 Task: Filter the notifications by "is:commit".
Action: Mouse moved to (1014, 121)
Screenshot: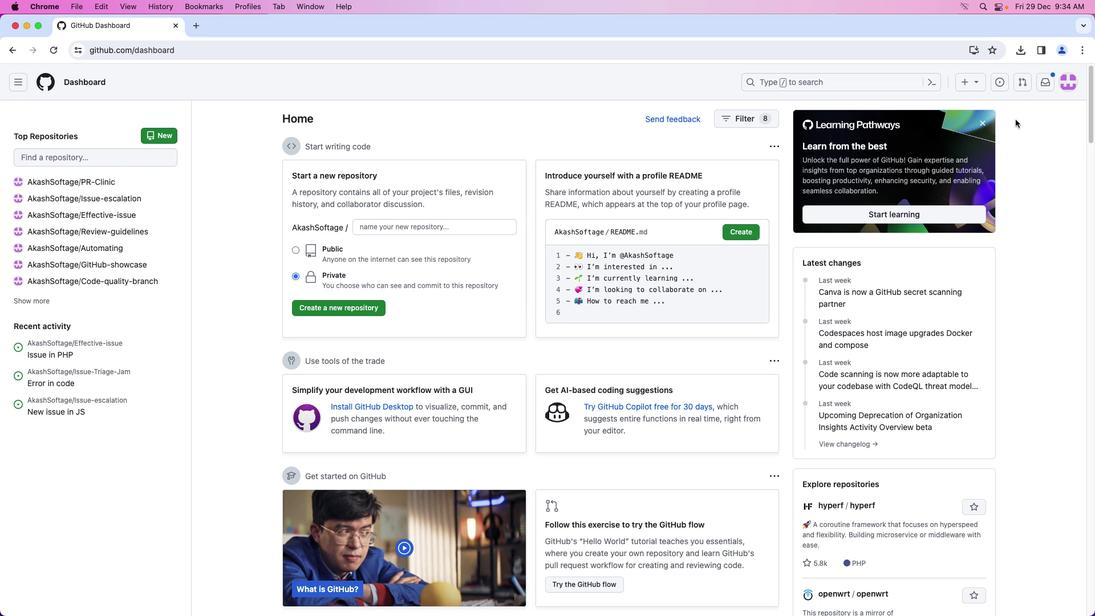 
Action: Mouse pressed left at (1014, 121)
Screenshot: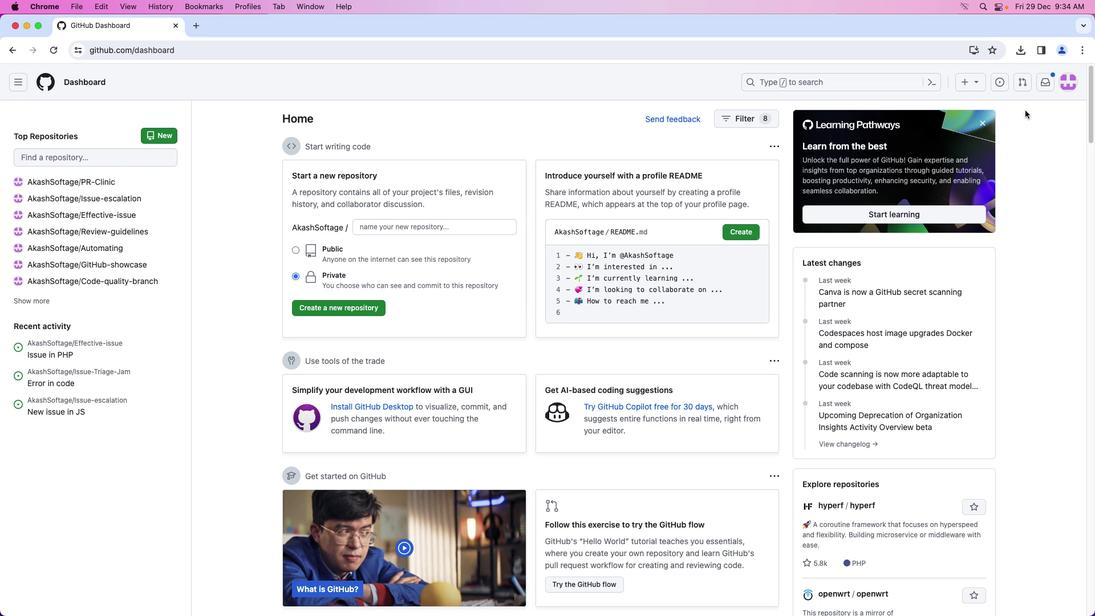 
Action: Mouse moved to (1044, 84)
Screenshot: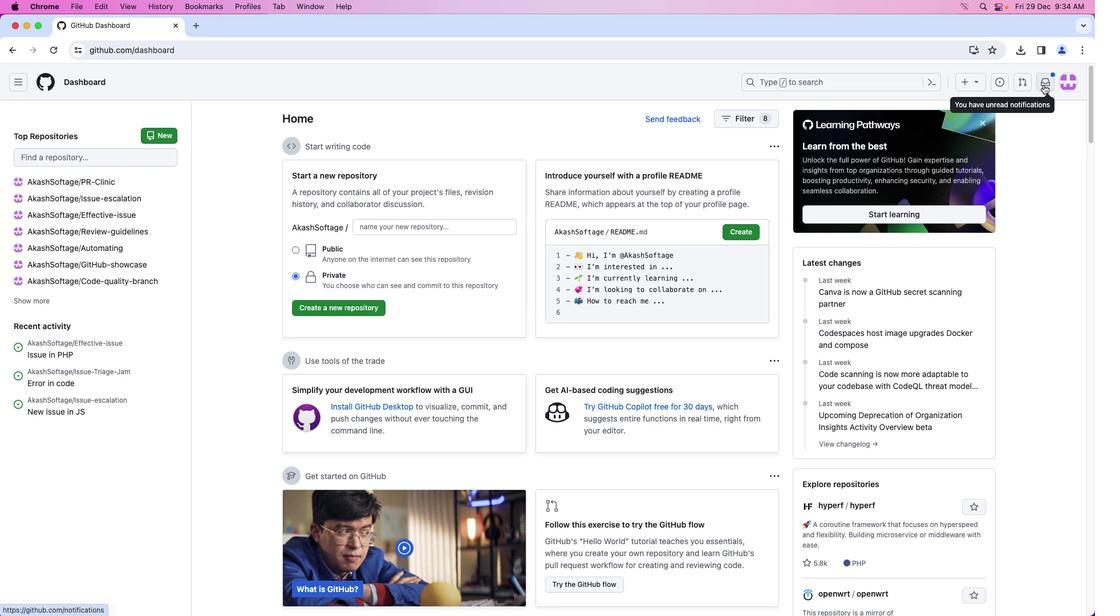 
Action: Mouse pressed left at (1044, 84)
Screenshot: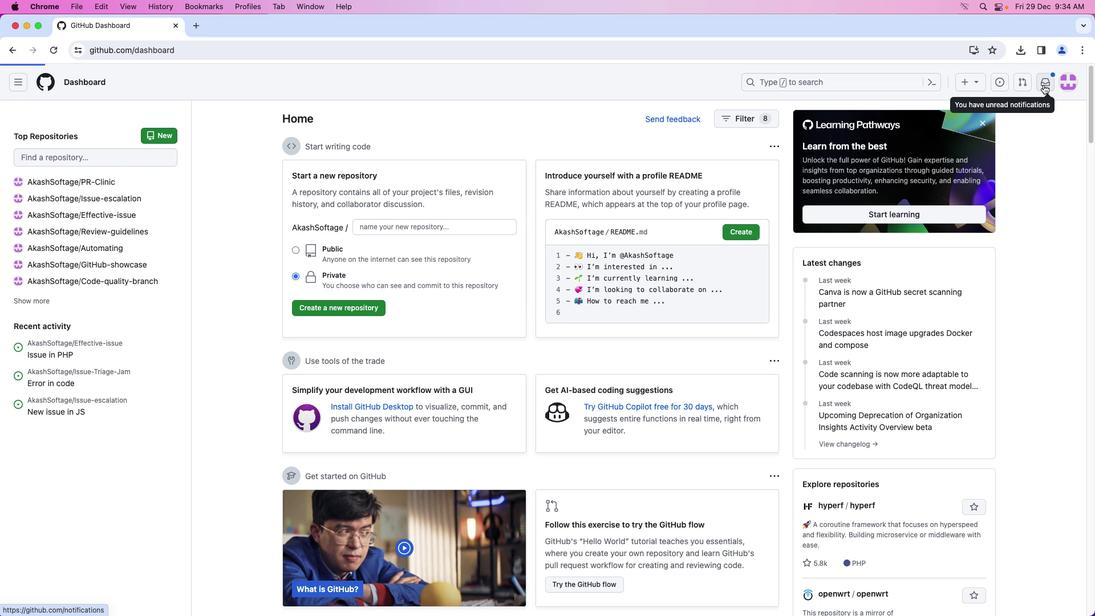 
Action: Mouse moved to (371, 122)
Screenshot: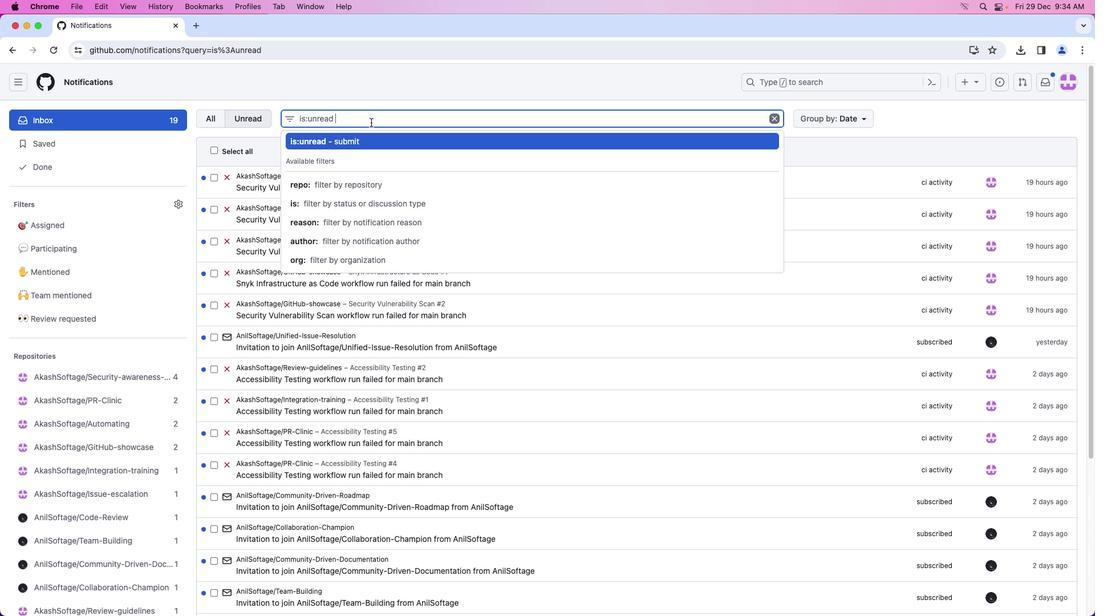 
Action: Mouse pressed left at (371, 122)
Screenshot: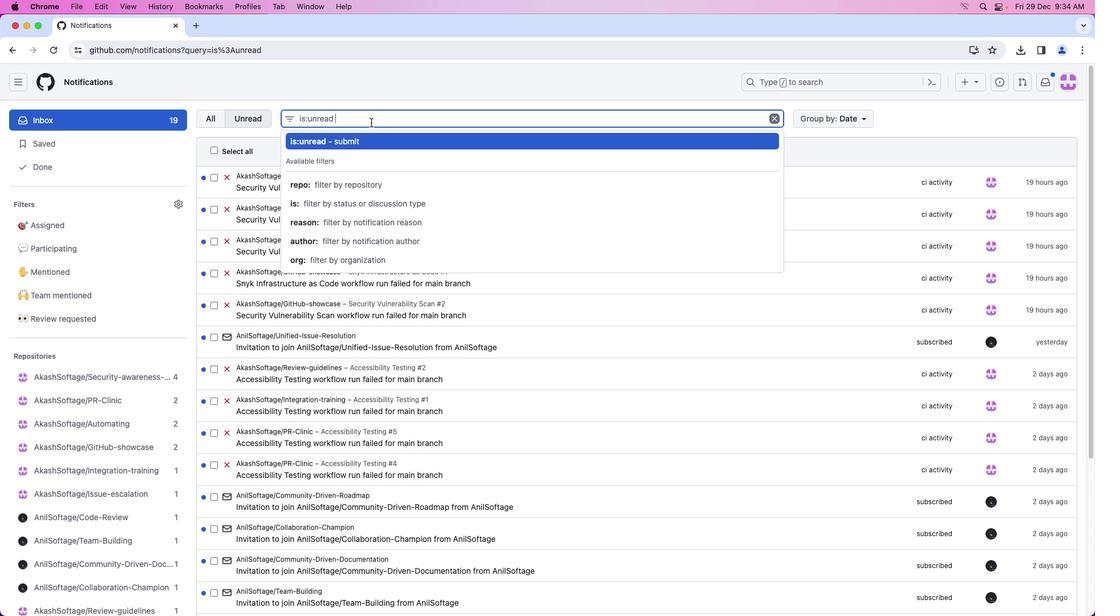 
Action: Mouse moved to (368, 121)
Screenshot: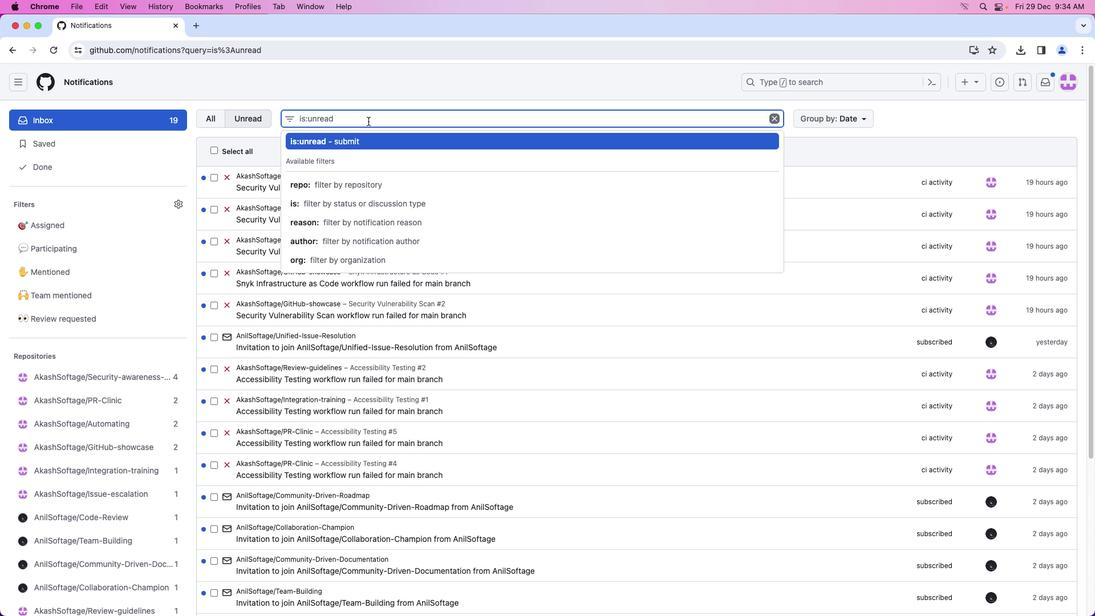 
Action: Mouse pressed left at (368, 121)
Screenshot: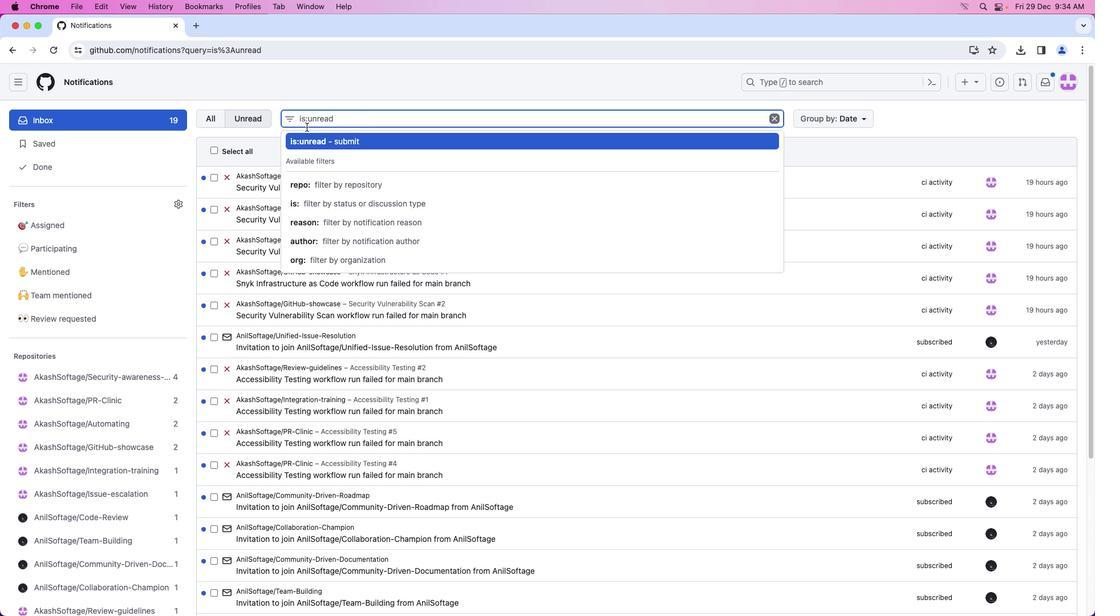 
Action: Mouse moved to (269, 119)
Screenshot: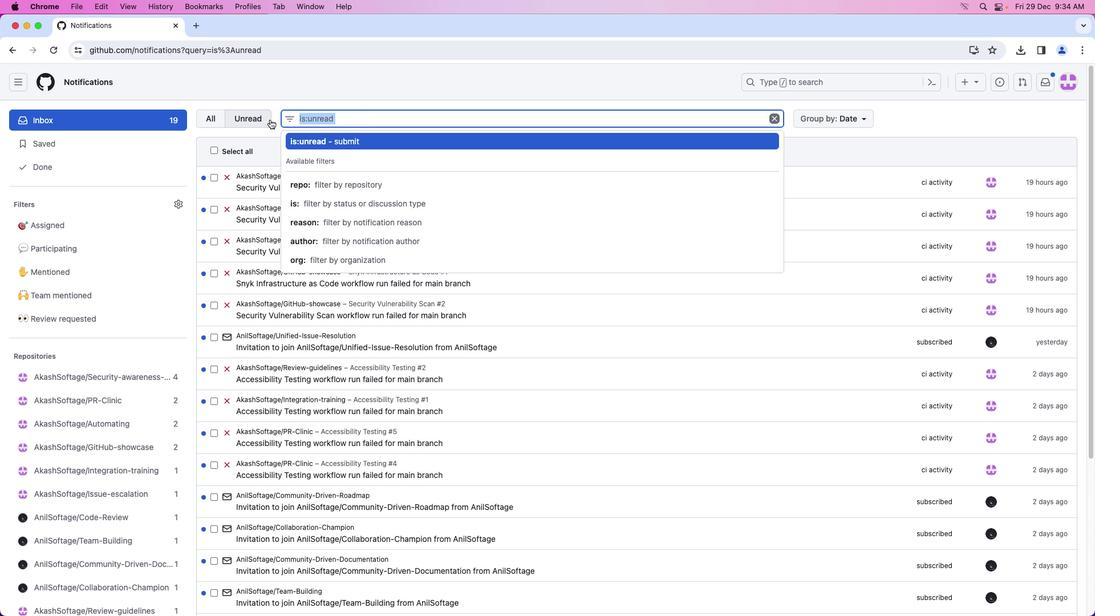 
Action: Key pressed Key.backspace'I''S'Key.backspaceKey.backspaceKey.caps_lock'i''s'Key.shift_r':''c''o''m''m''i''t'Key.enter
Screenshot: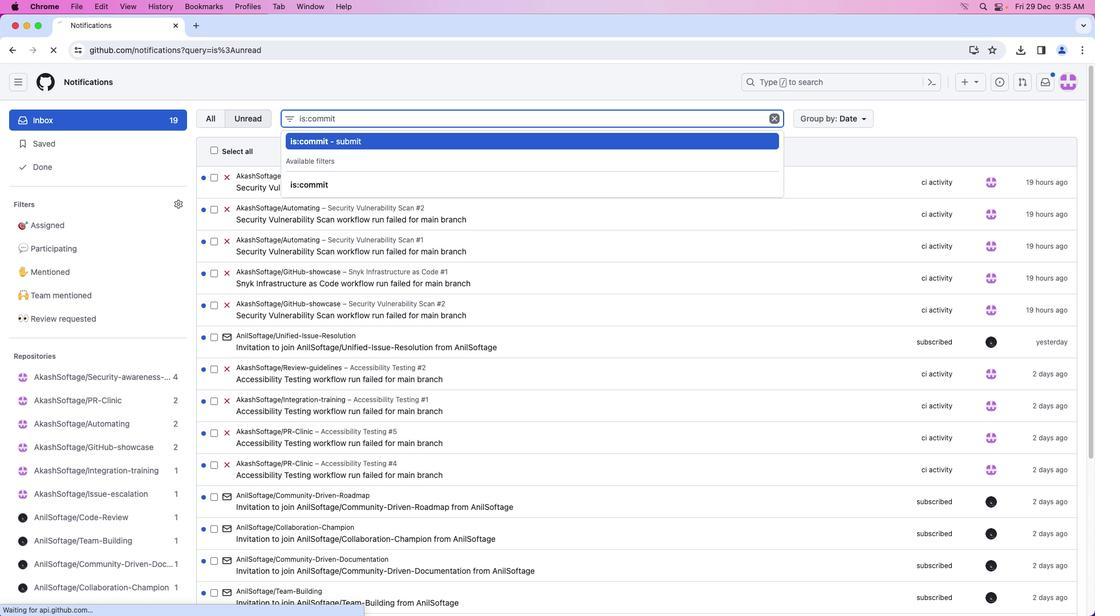 
Action: Mouse moved to (665, 269)
Screenshot: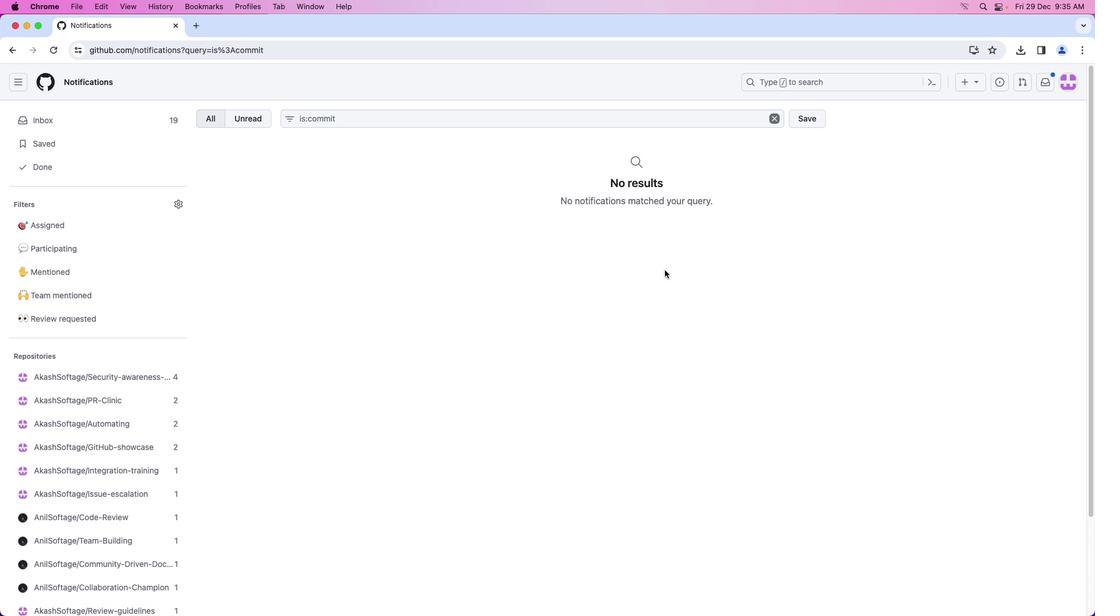 
Action: Mouse pressed left at (665, 269)
Screenshot: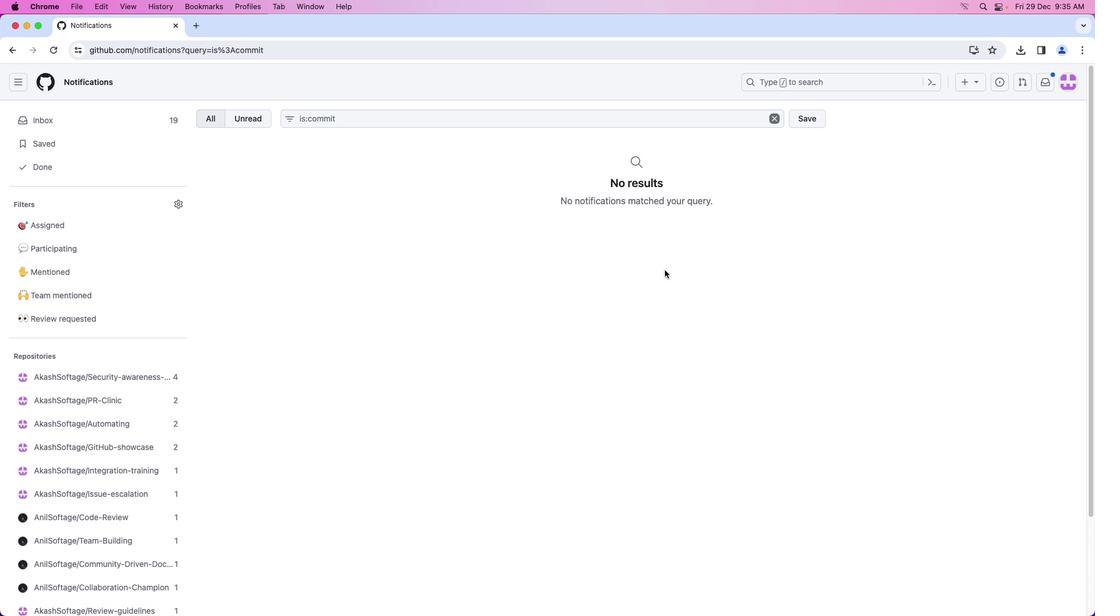 
